 Task: Use the formula "LET" in spreadsheet "Project portfolio".
Action: Mouse moved to (408, 206)
Screenshot: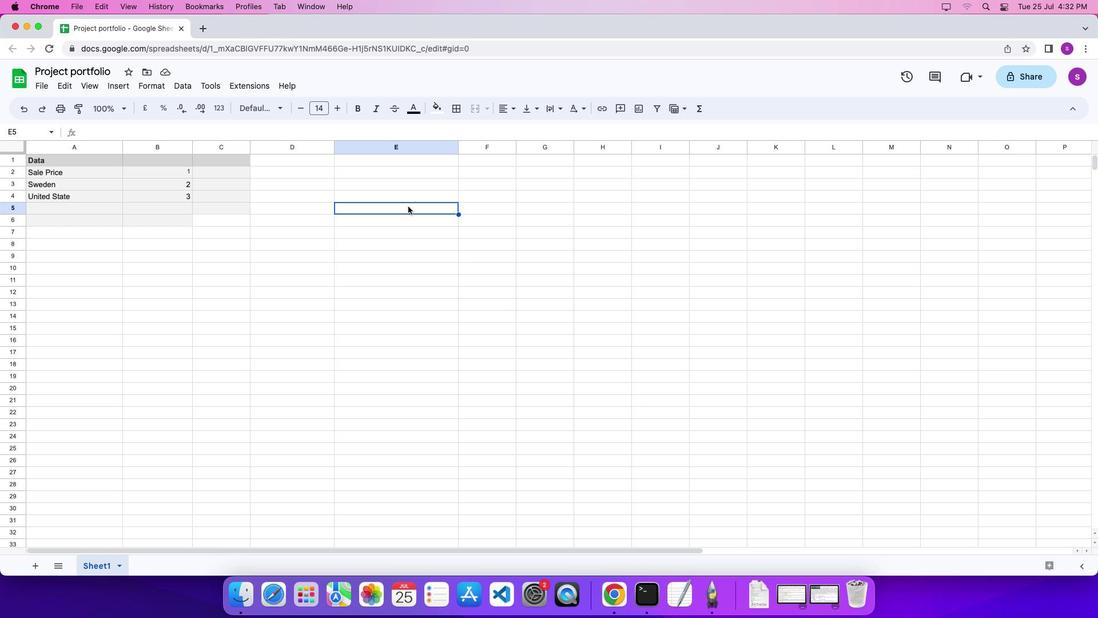 
Action: Mouse pressed left at (408, 206)
Screenshot: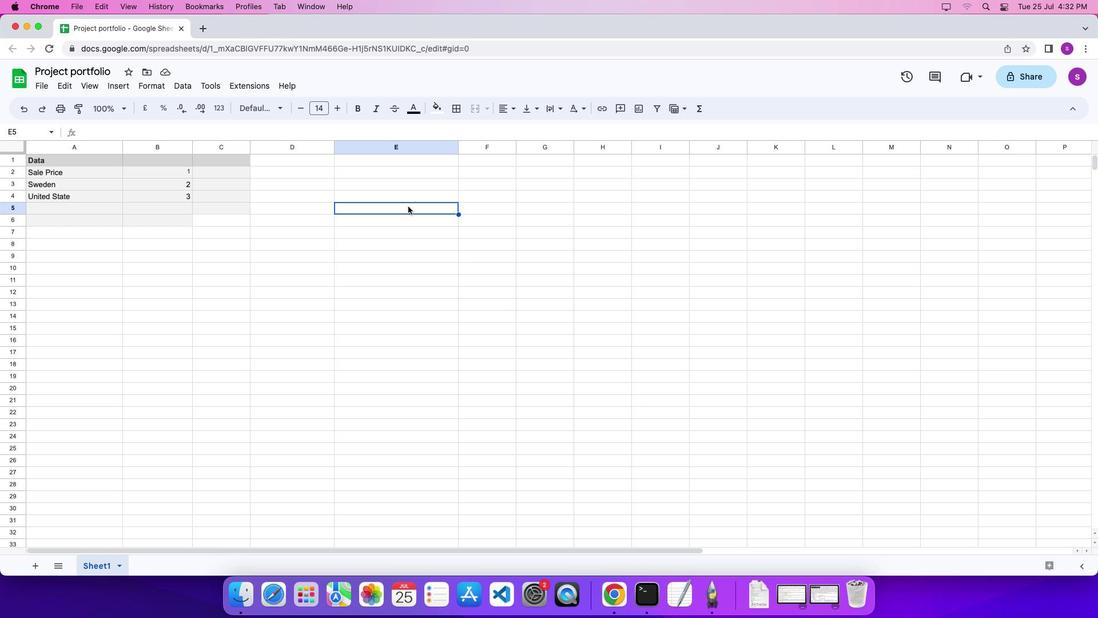 
Action: Key pressed '='
Screenshot: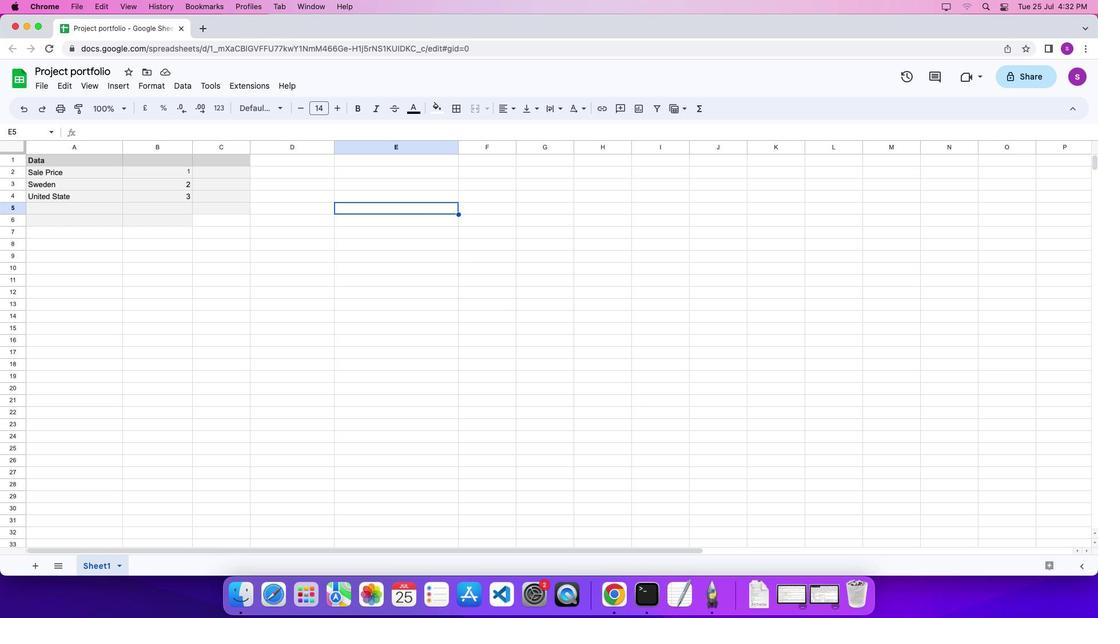 
Action: Mouse moved to (699, 104)
Screenshot: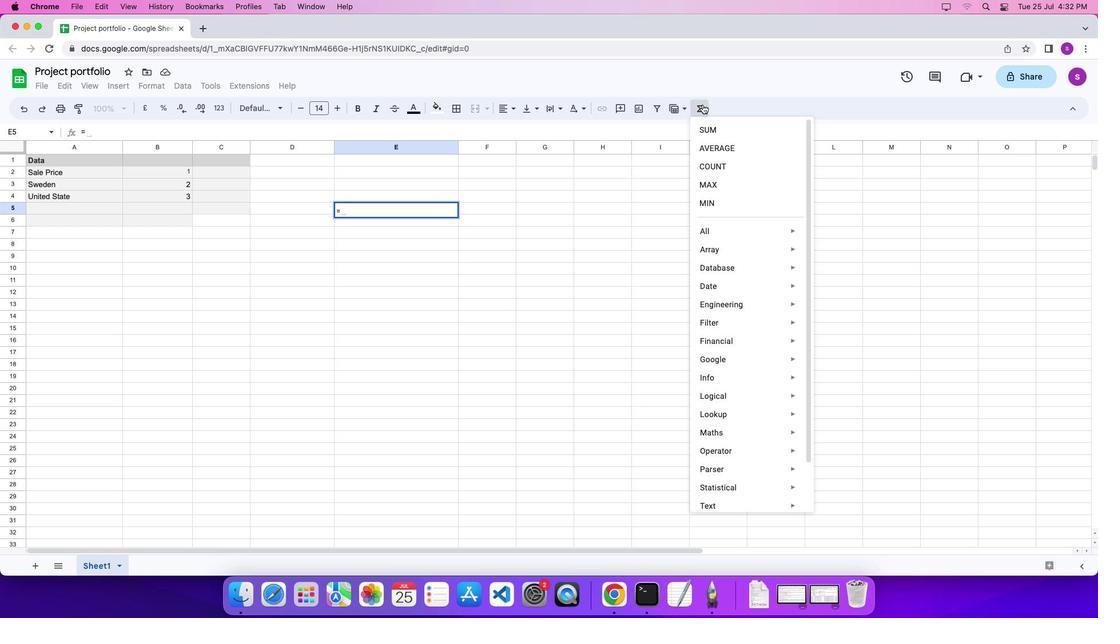 
Action: Mouse pressed left at (699, 104)
Screenshot: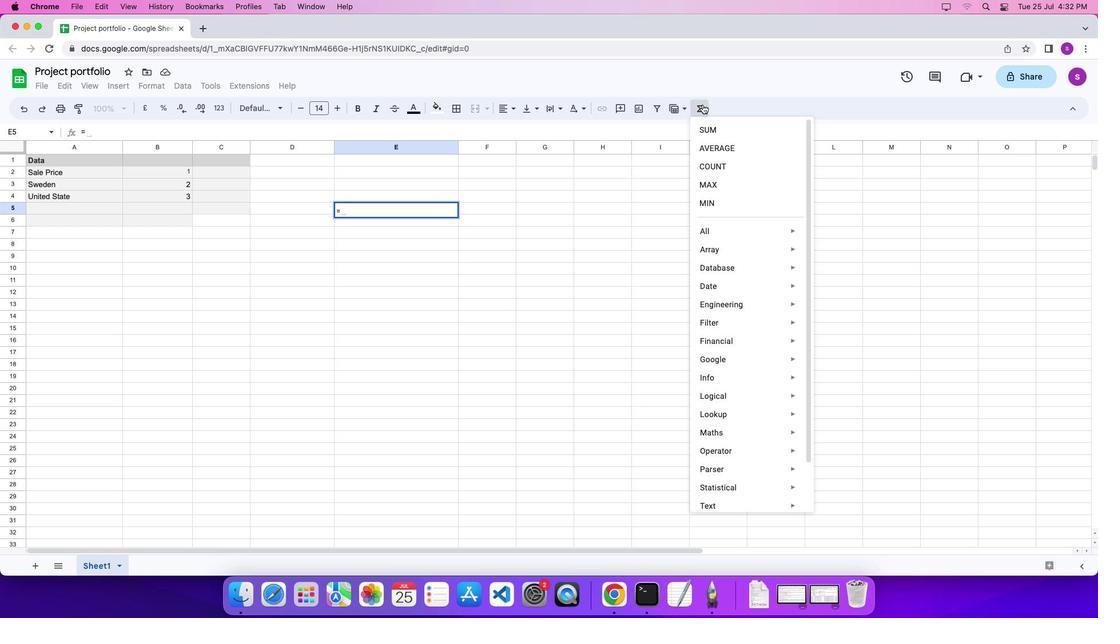 
Action: Mouse moved to (867, 560)
Screenshot: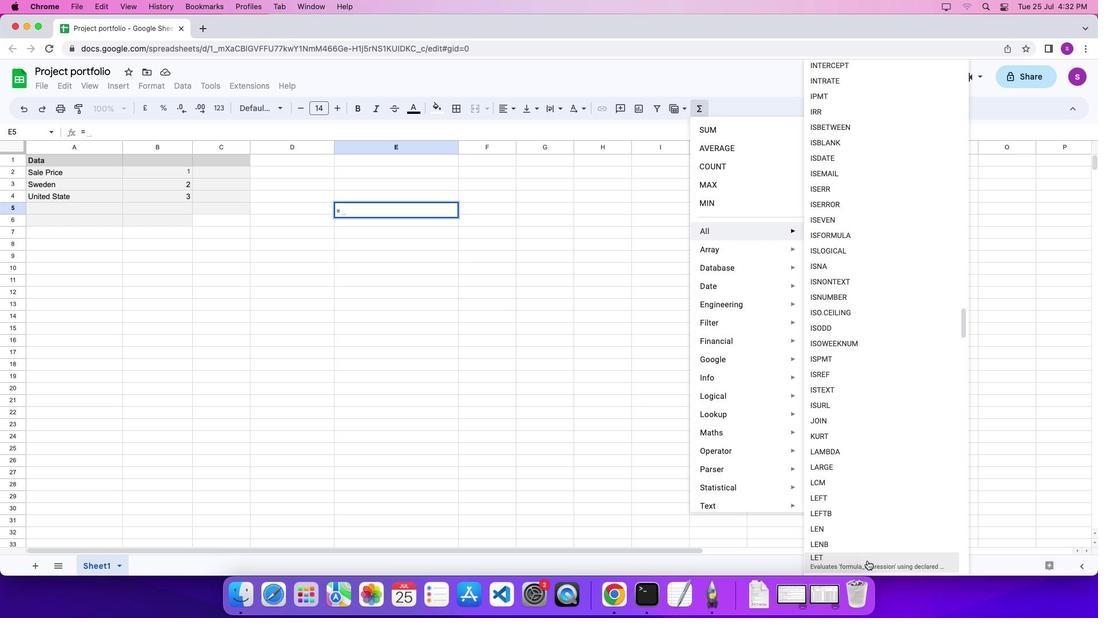 
Action: Mouse pressed left at (867, 560)
Screenshot: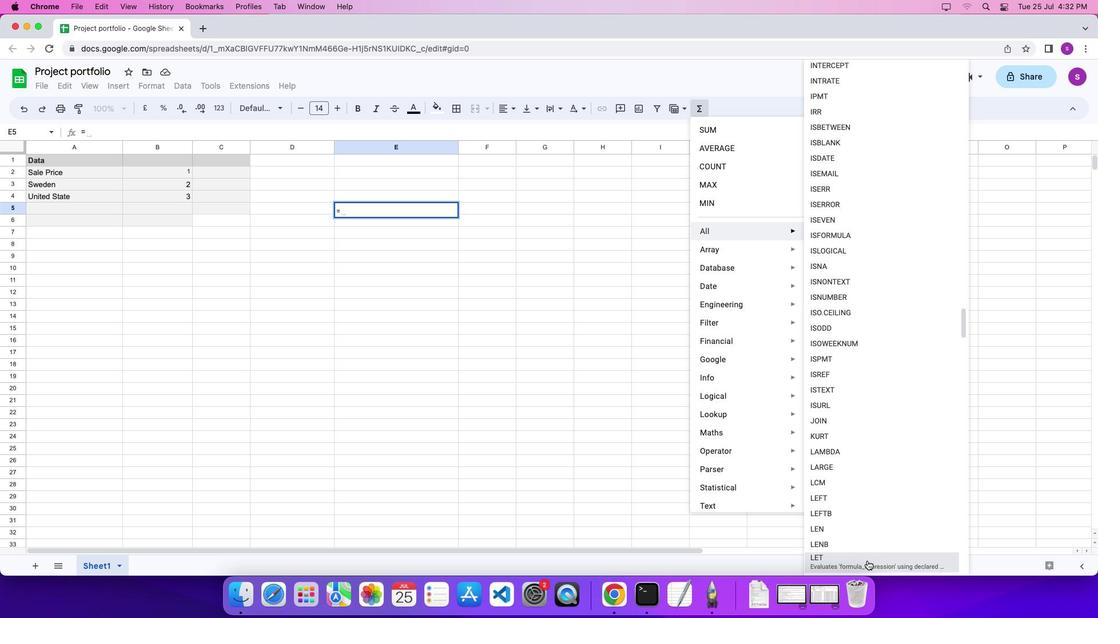 
Action: Mouse moved to (330, 210)
Screenshot: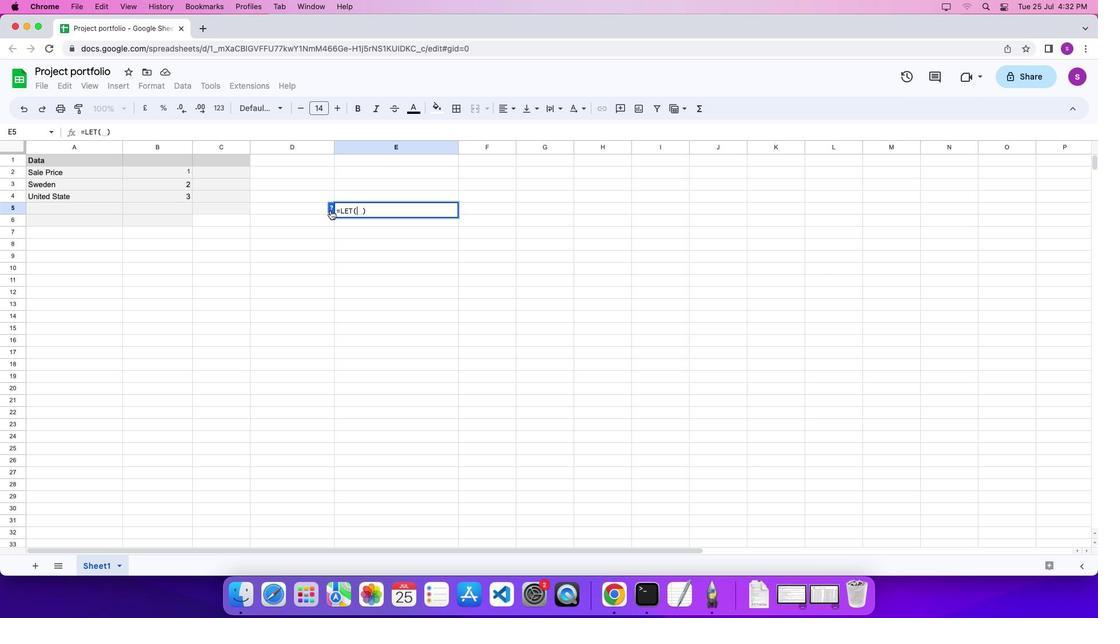 
Action: Key pressed 'x'',''1'',''x''+''1''\x03'
Screenshot: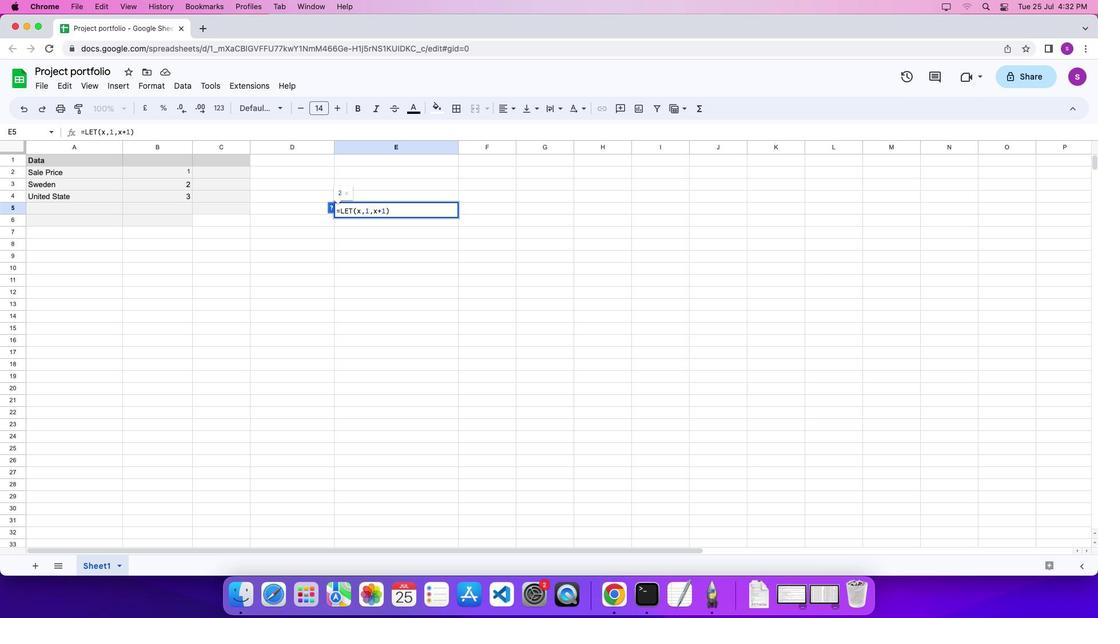 
